 Task: In the Contact  GenesisThompson@nbcnewyork.com, Log Call and save with description: 'customer seeking assistance with integration.'; Select call outcome: 'Busy '; Select call Direction: Inbound; Add date: '23 September, 2023' and time 3:00:PM. Logged in from softage.1@softage.net
Action: Mouse moved to (78, 53)
Screenshot: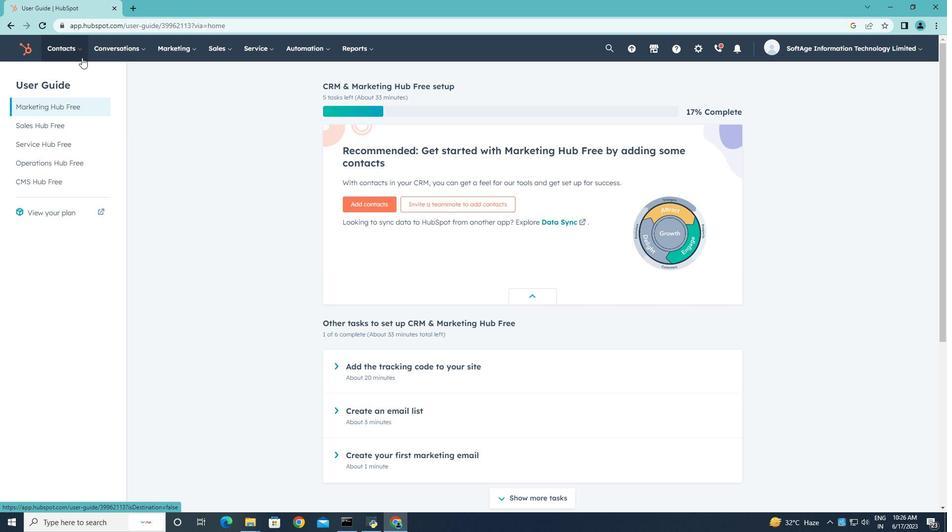 
Action: Mouse pressed left at (78, 53)
Screenshot: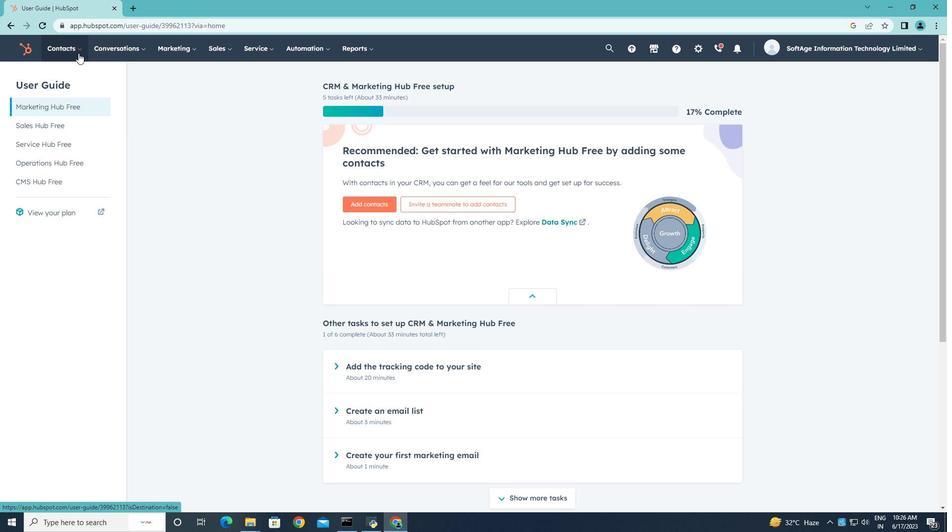 
Action: Mouse moved to (74, 73)
Screenshot: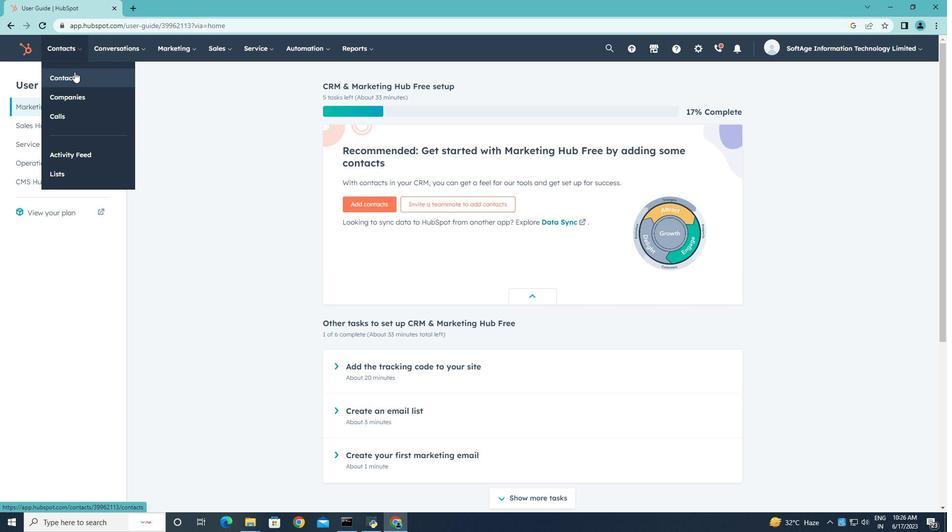 
Action: Mouse pressed left at (74, 73)
Screenshot: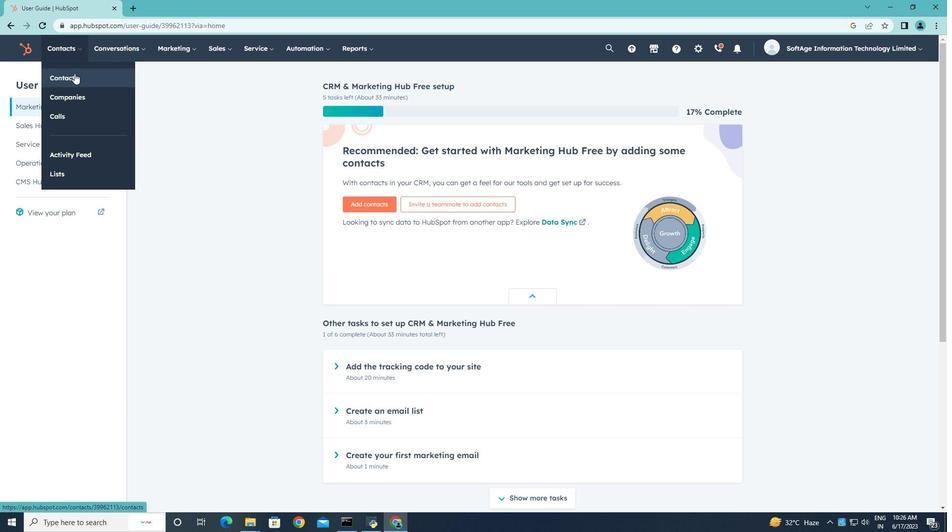 
Action: Mouse moved to (74, 161)
Screenshot: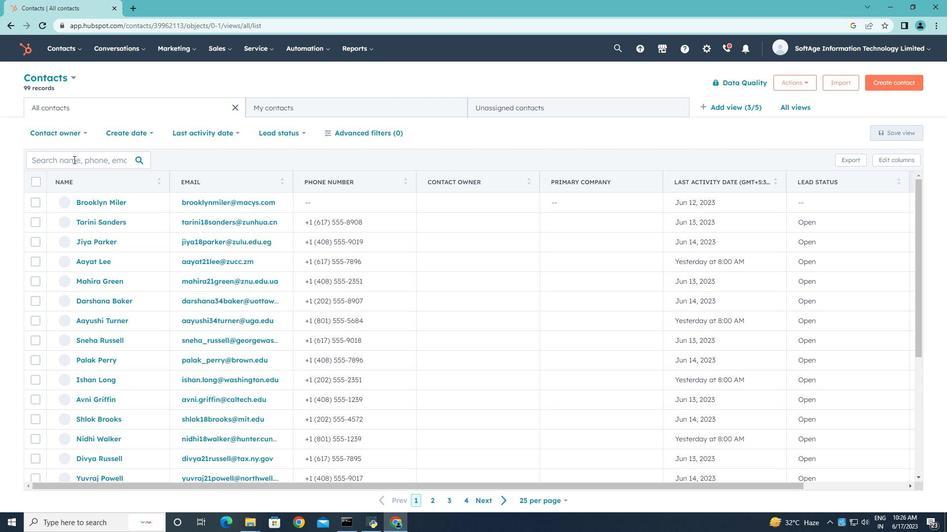 
Action: Mouse pressed left at (74, 161)
Screenshot: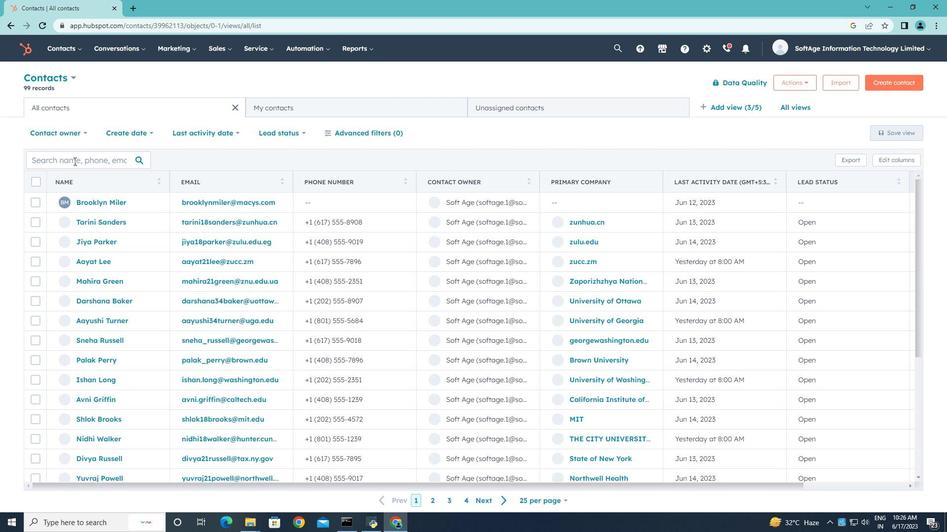 
Action: Mouse moved to (74, 161)
Screenshot: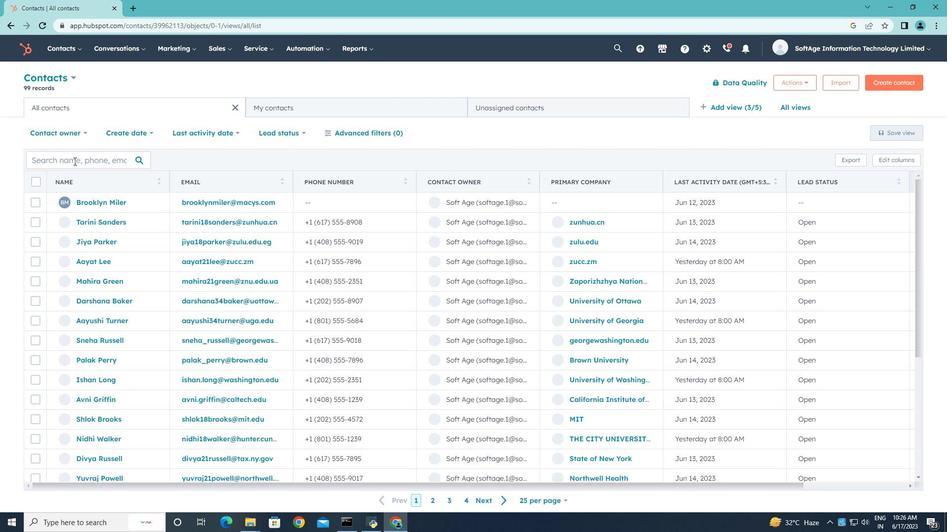 
Action: Key pressed <Key.shift>Genesis<Key.shift>Thompson<Key.shift>@nbcnewyork.com
Screenshot: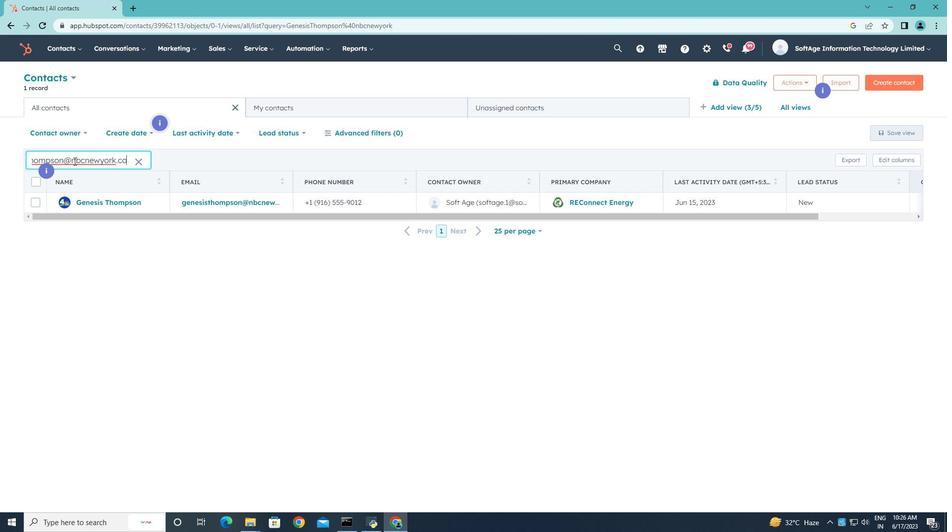 
Action: Mouse moved to (99, 203)
Screenshot: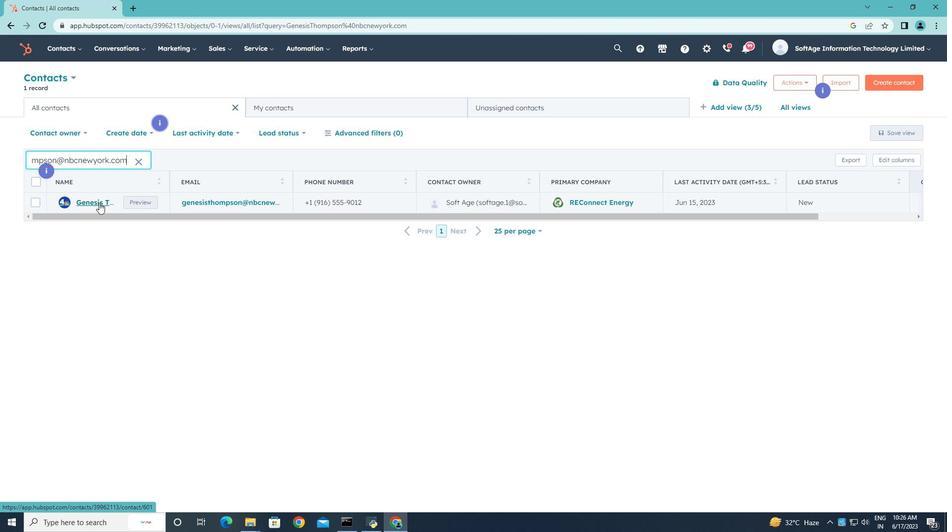 
Action: Mouse pressed left at (99, 203)
Screenshot: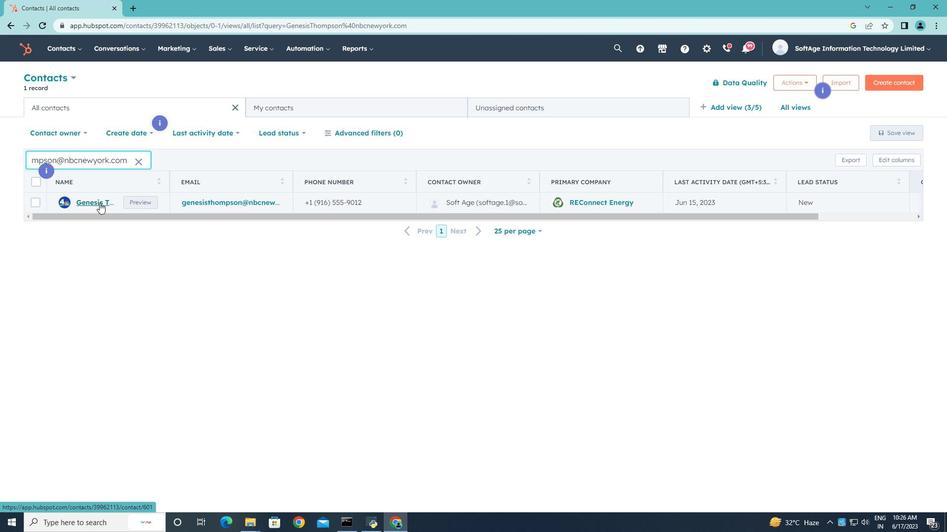
Action: Mouse moved to (196, 167)
Screenshot: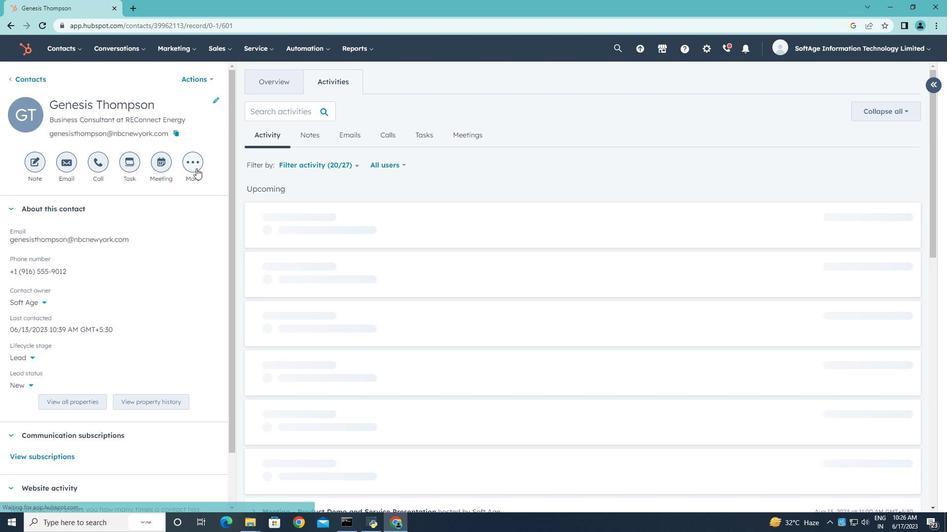 
Action: Mouse pressed left at (196, 167)
Screenshot: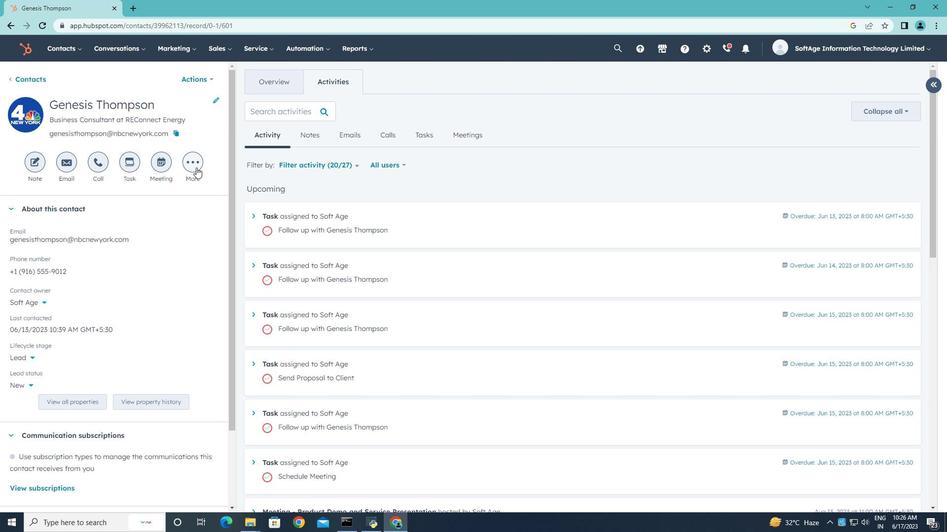 
Action: Mouse moved to (189, 243)
Screenshot: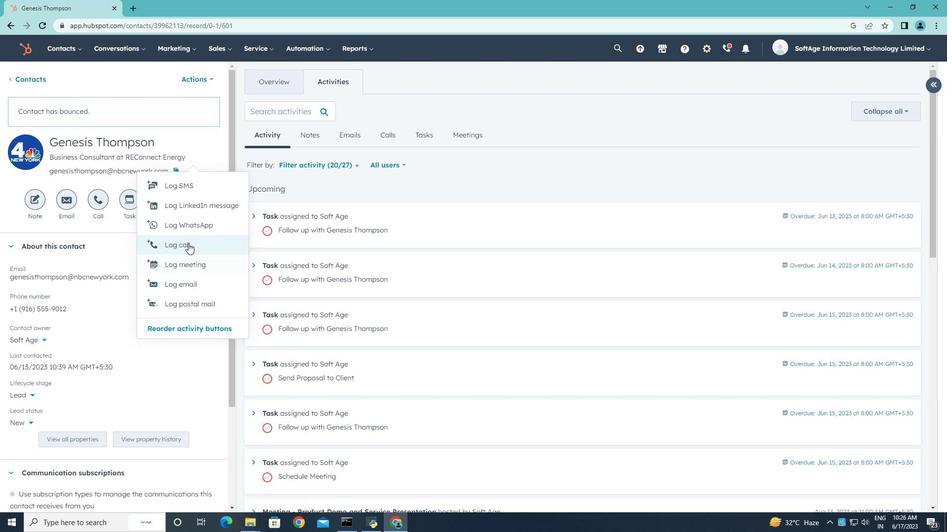 
Action: Mouse pressed left at (189, 243)
Screenshot: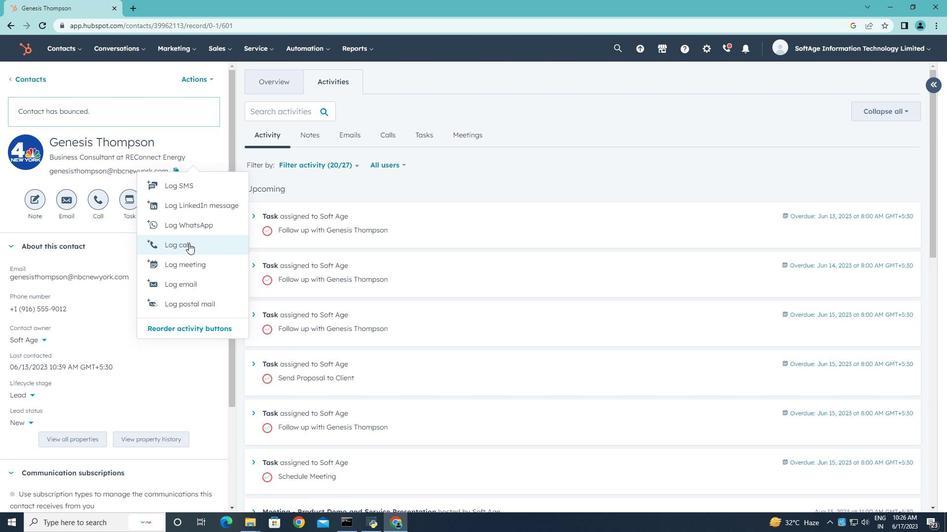 
Action: Mouse moved to (181, 278)
Screenshot: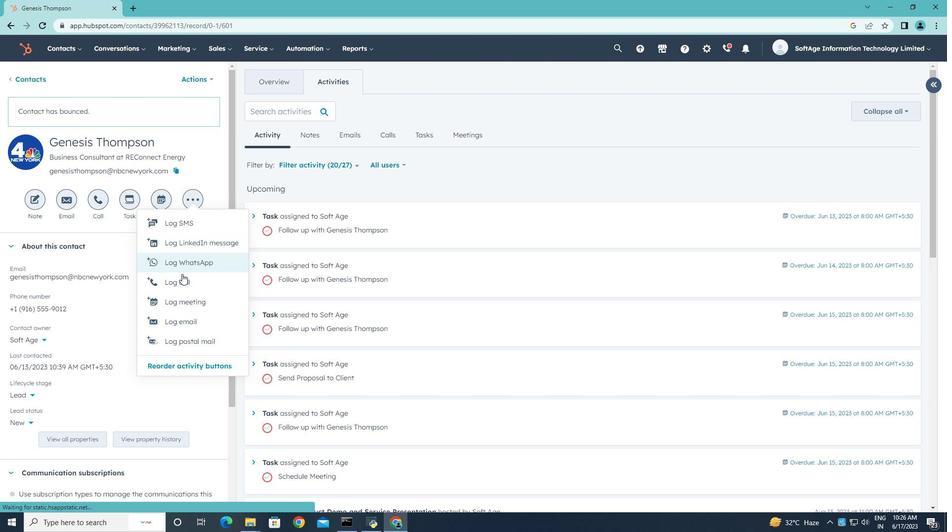 
Action: Mouse pressed left at (181, 278)
Screenshot: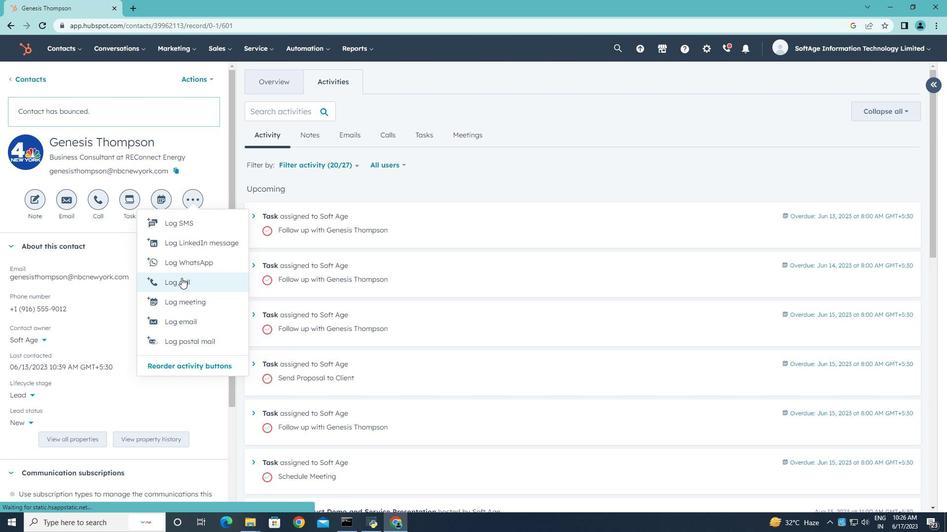 
Action: Key pressed customer<Key.space>seeking<Key.space>assistance<Key.space>with<Key.space>inter<Key.backspace>gration.
Screenshot: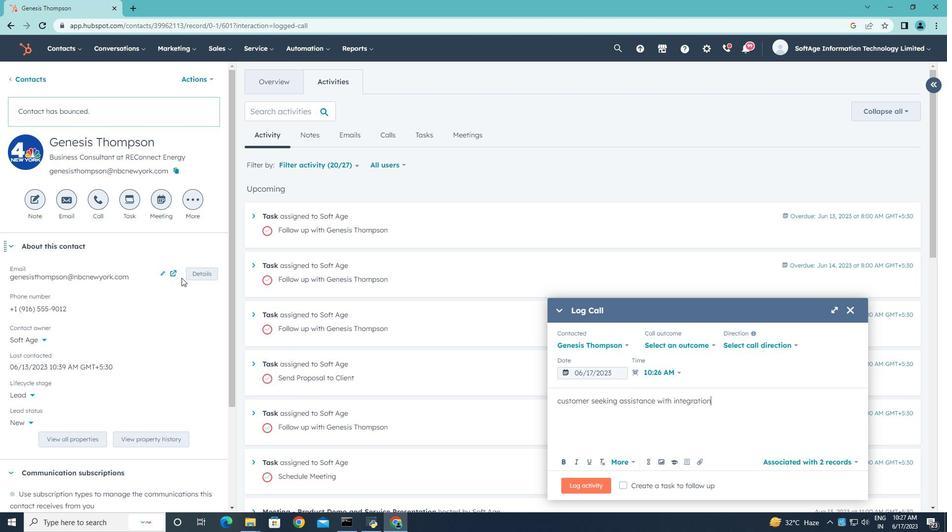 
Action: Mouse moved to (715, 346)
Screenshot: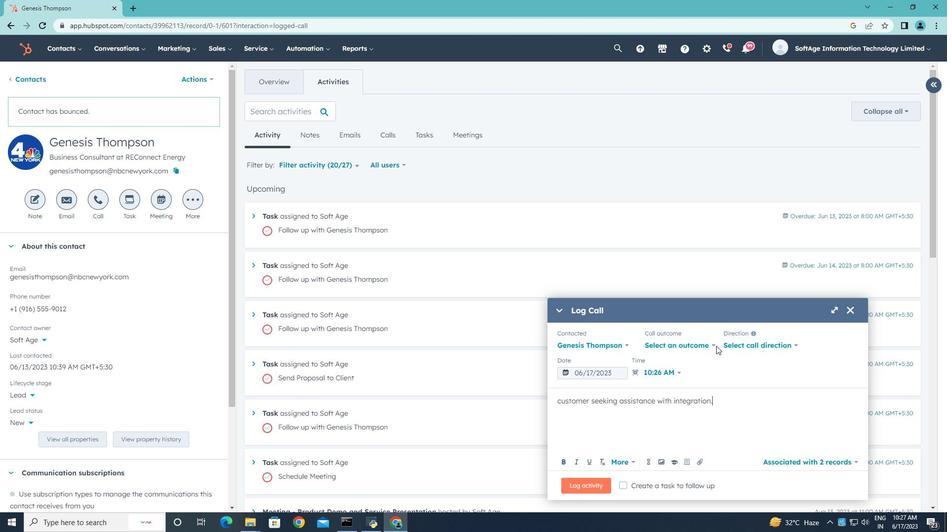
Action: Mouse pressed left at (715, 346)
Screenshot: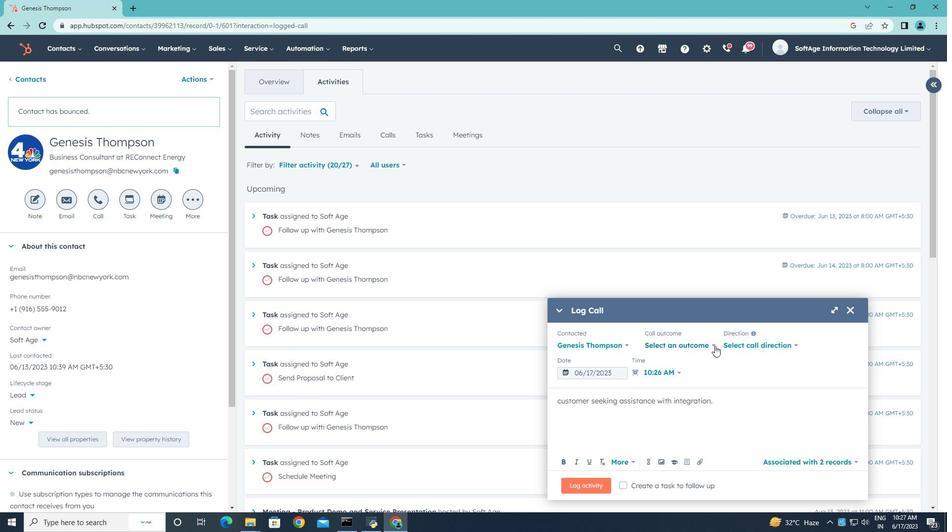 
Action: Mouse moved to (690, 372)
Screenshot: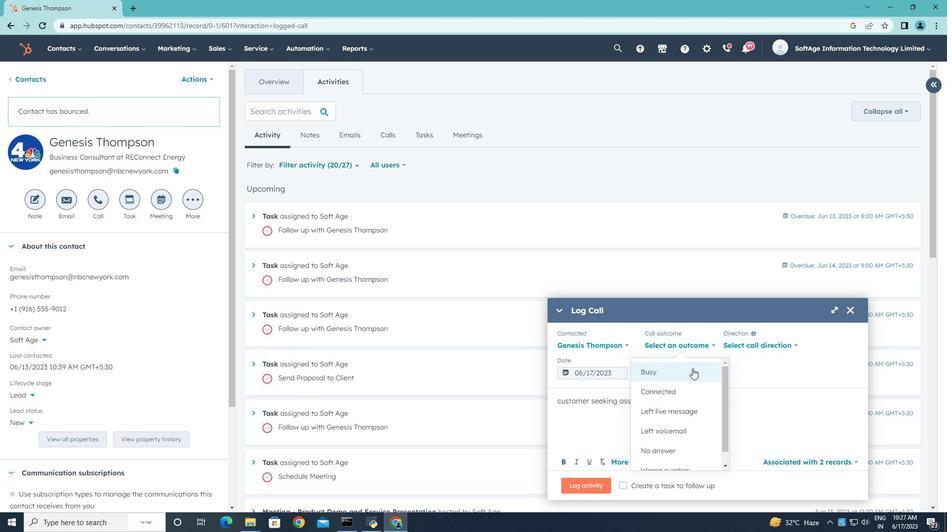
Action: Mouse pressed left at (690, 372)
Screenshot: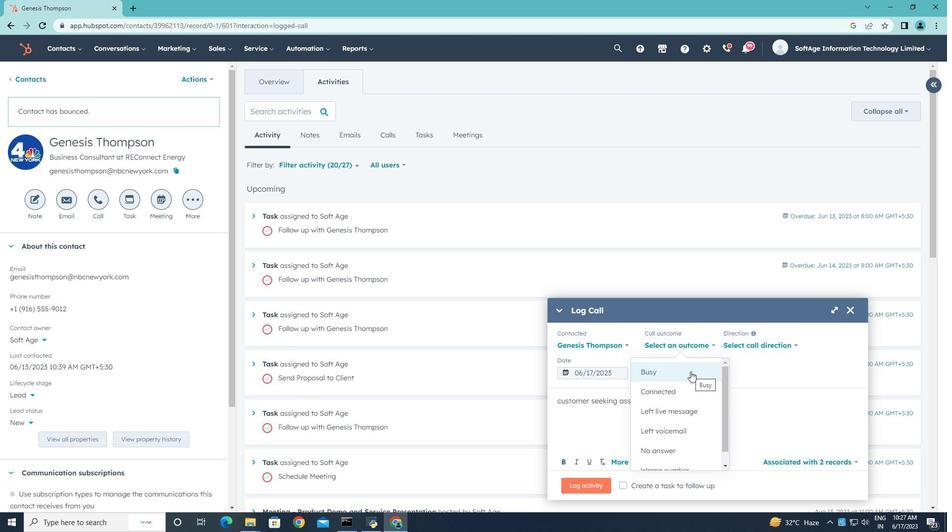 
Action: Mouse moved to (749, 345)
Screenshot: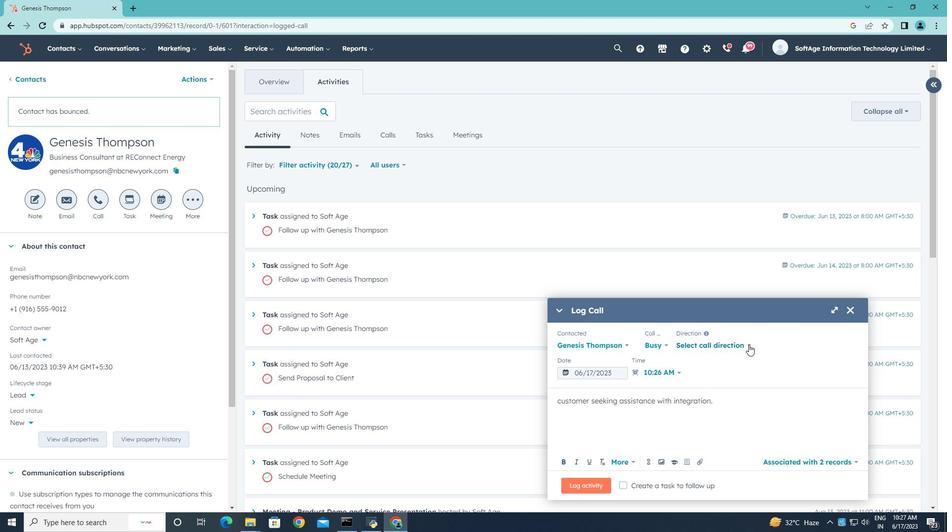 
Action: Mouse pressed left at (749, 345)
Screenshot: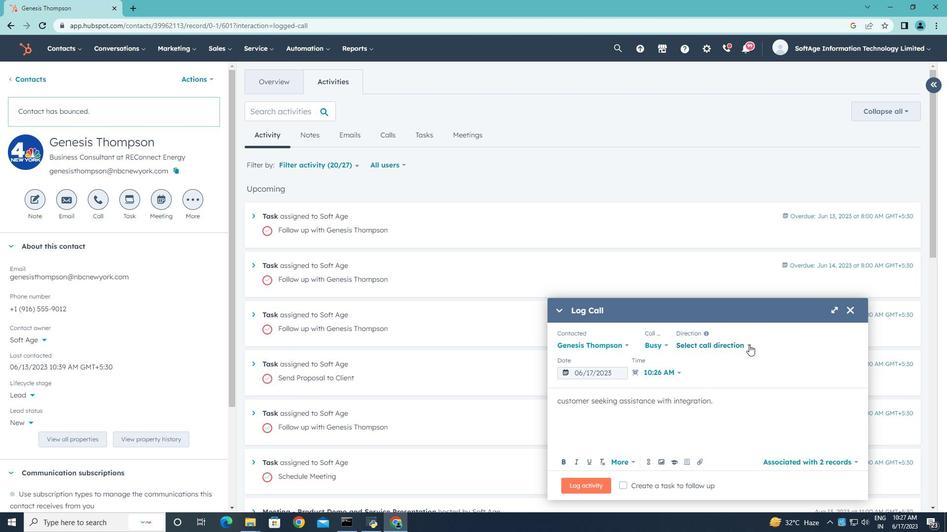 
Action: Mouse moved to (725, 371)
Screenshot: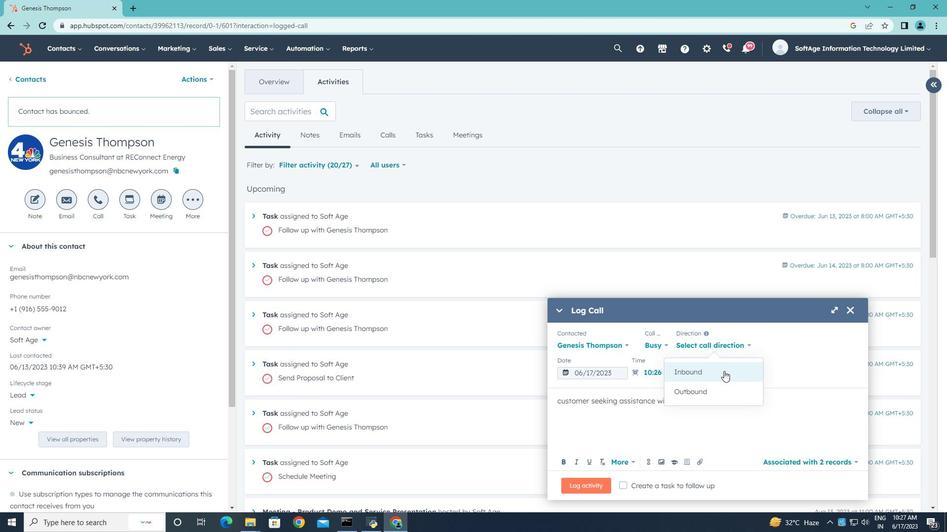 
Action: Mouse pressed left at (725, 371)
Screenshot: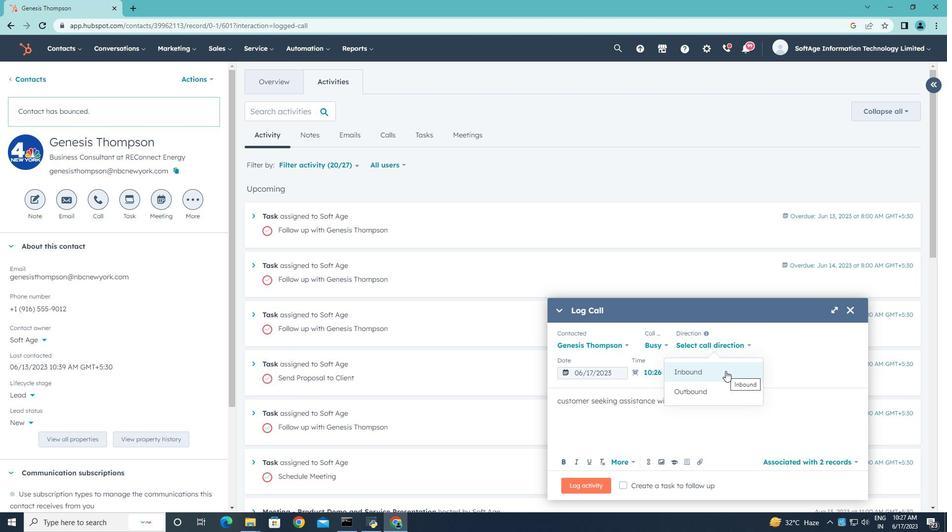 
Action: Mouse moved to (622, 375)
Screenshot: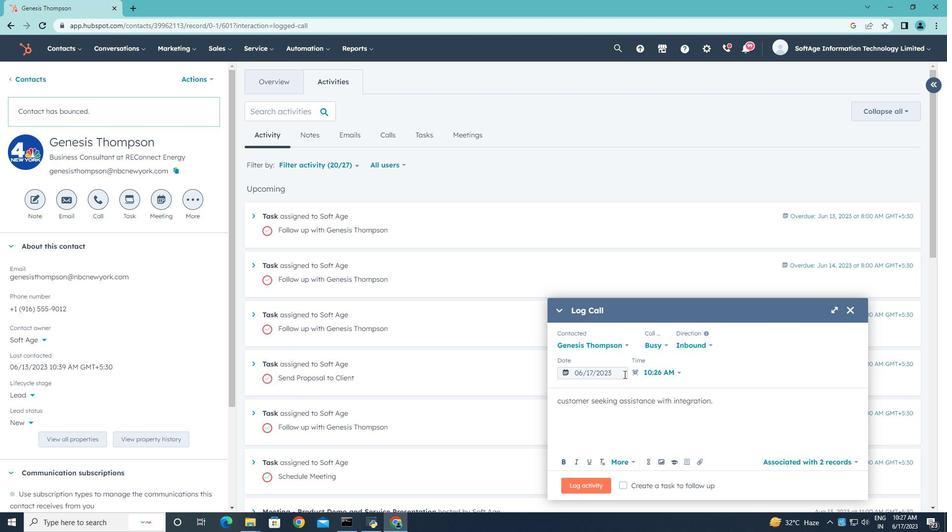 
Action: Mouse pressed left at (622, 375)
Screenshot: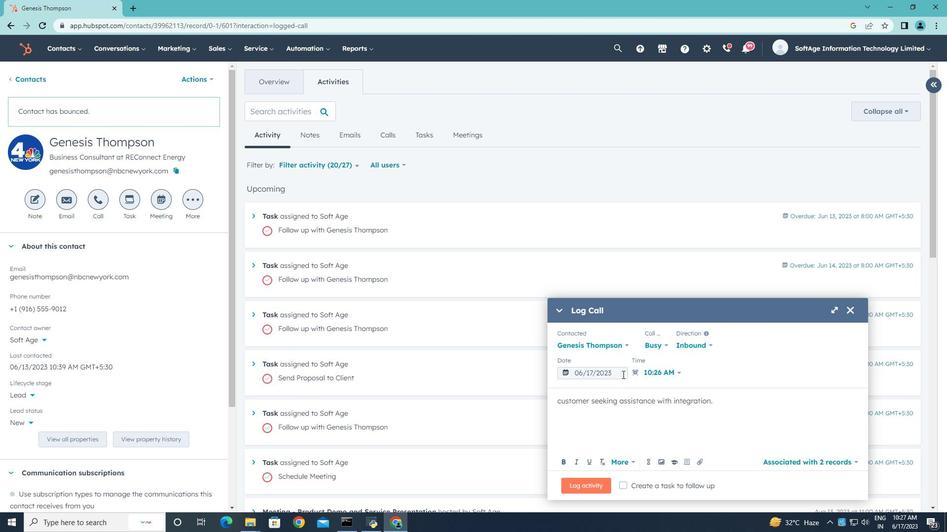 
Action: Mouse moved to (686, 212)
Screenshot: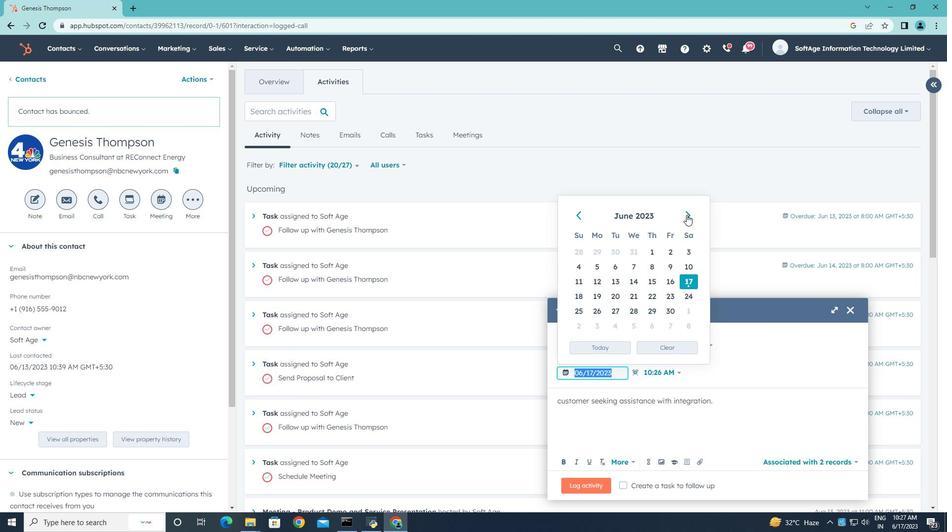 
Action: Mouse pressed left at (686, 212)
Screenshot: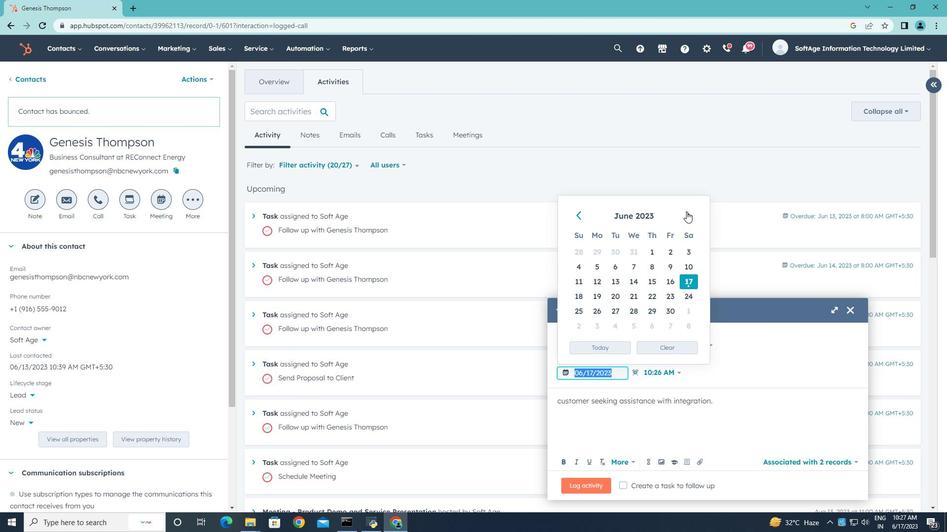 
Action: Mouse pressed left at (686, 212)
Screenshot: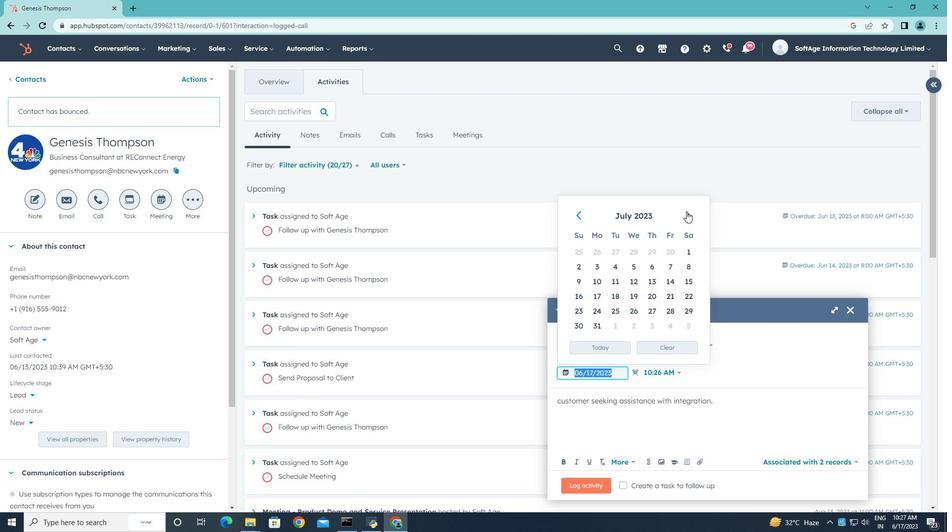 
Action: Mouse pressed left at (686, 212)
Screenshot: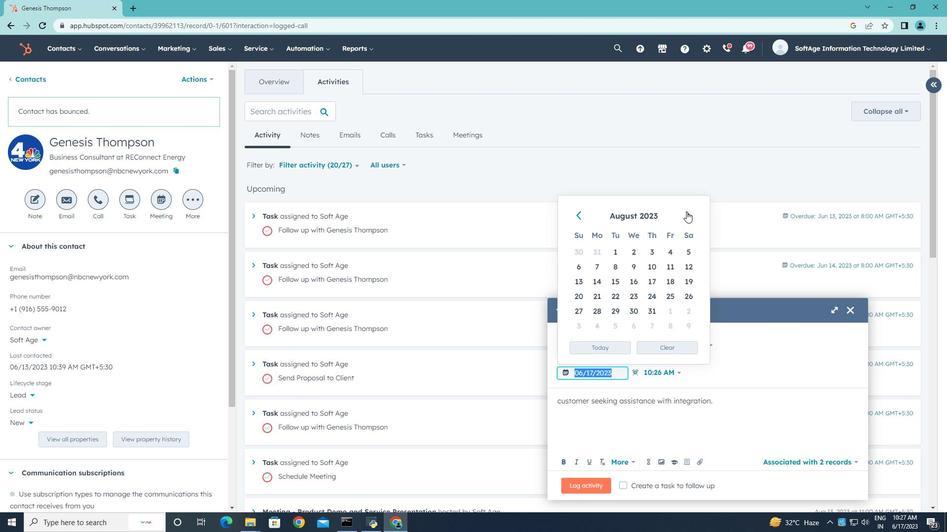 
Action: Mouse moved to (694, 297)
Screenshot: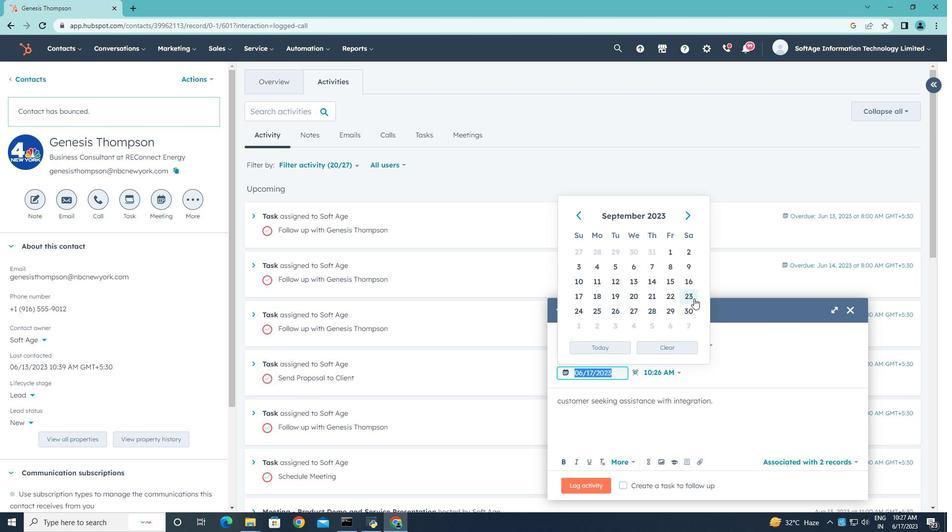 
Action: Mouse pressed left at (694, 297)
Screenshot: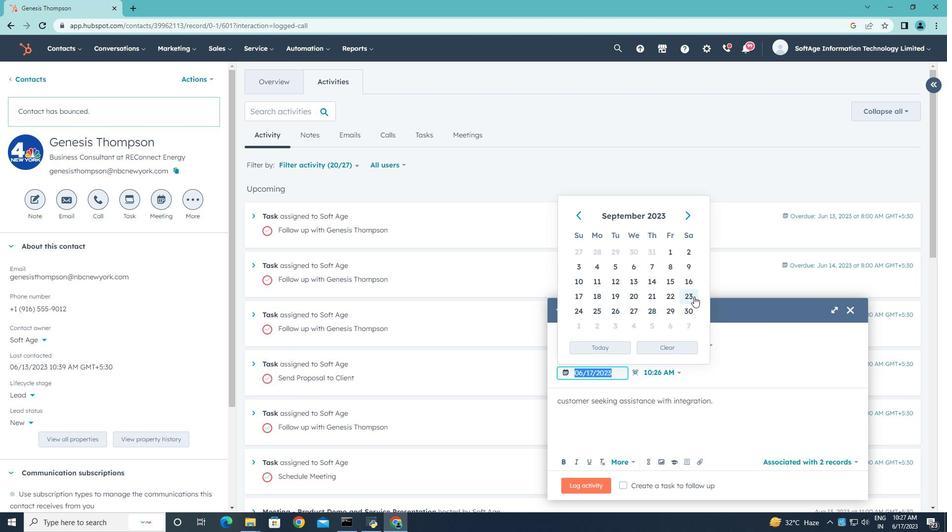 
Action: Mouse moved to (680, 374)
Screenshot: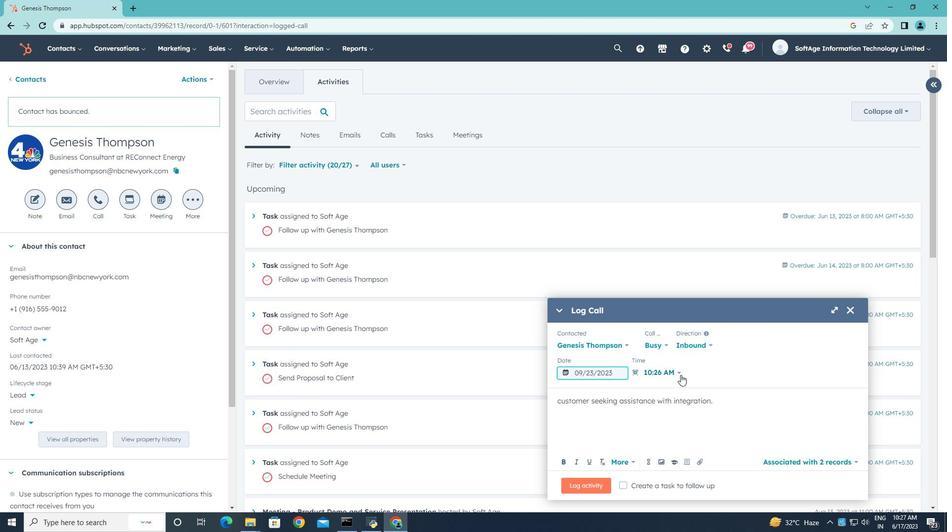 
Action: Mouse pressed left at (680, 374)
Screenshot: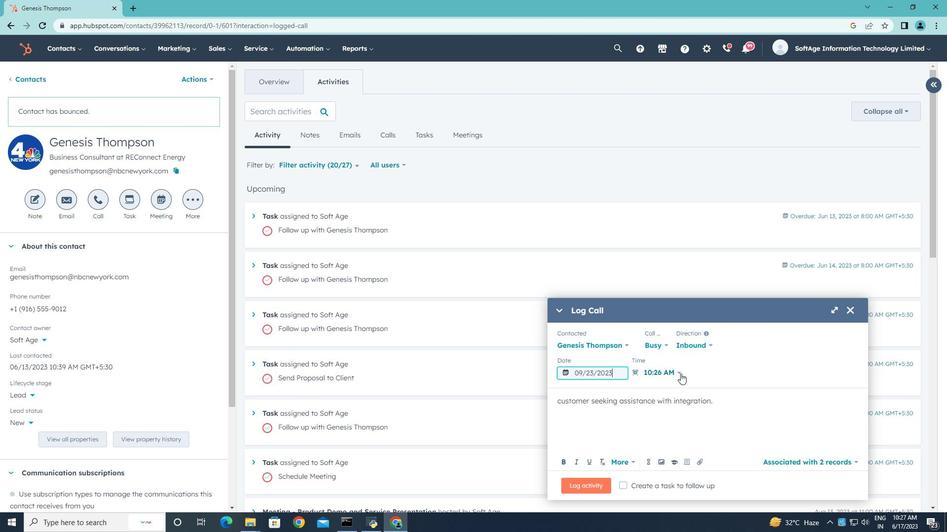 
Action: Mouse moved to (670, 316)
Screenshot: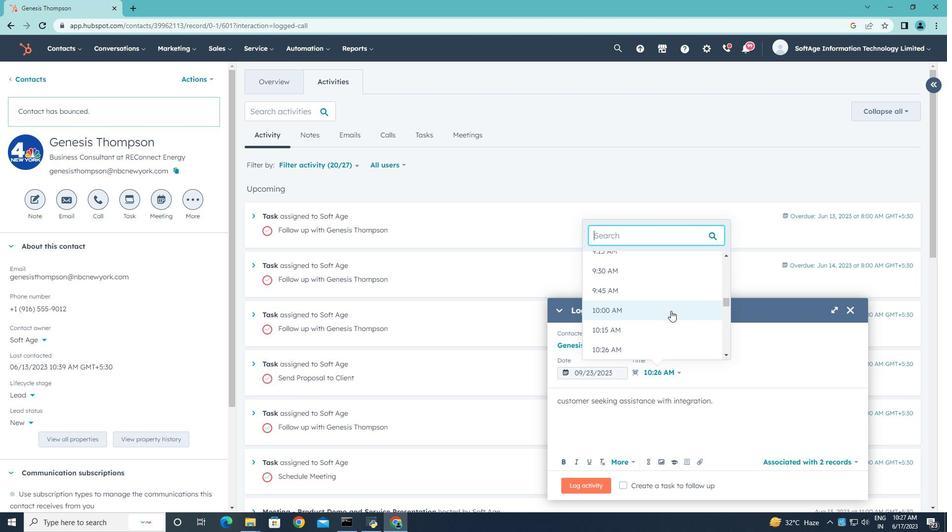 
Action: Mouse scrolled (670, 315) with delta (0, 0)
Screenshot: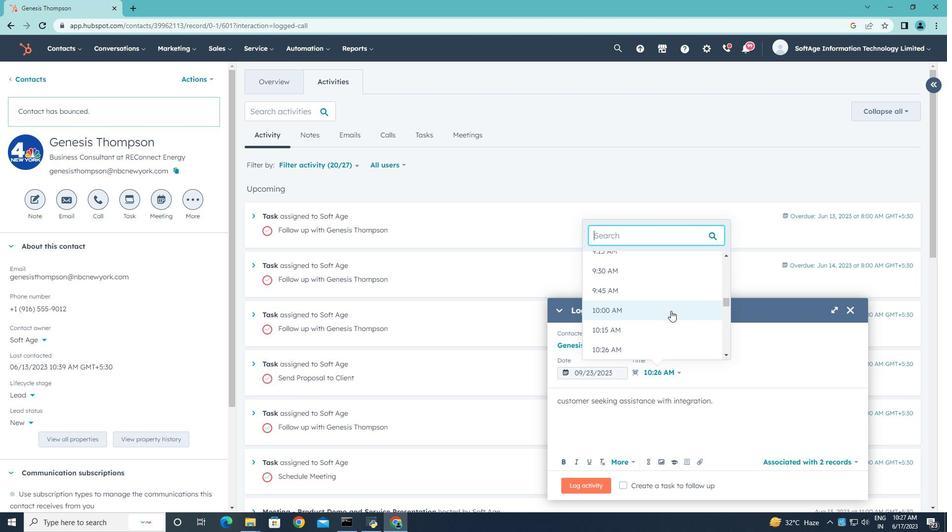 
Action: Mouse scrolled (670, 315) with delta (0, 0)
Screenshot: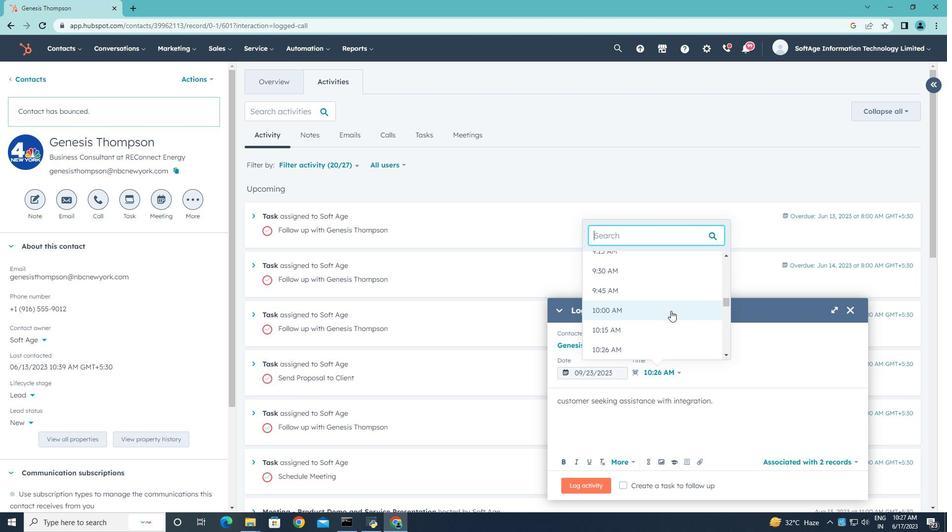 
Action: Mouse scrolled (670, 315) with delta (0, 0)
Screenshot: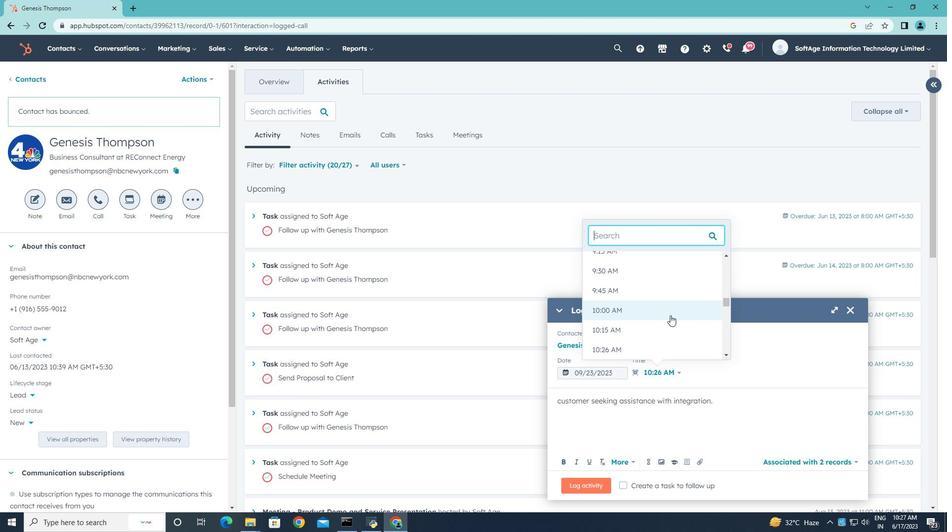 
Action: Mouse scrolled (670, 315) with delta (0, 0)
Screenshot: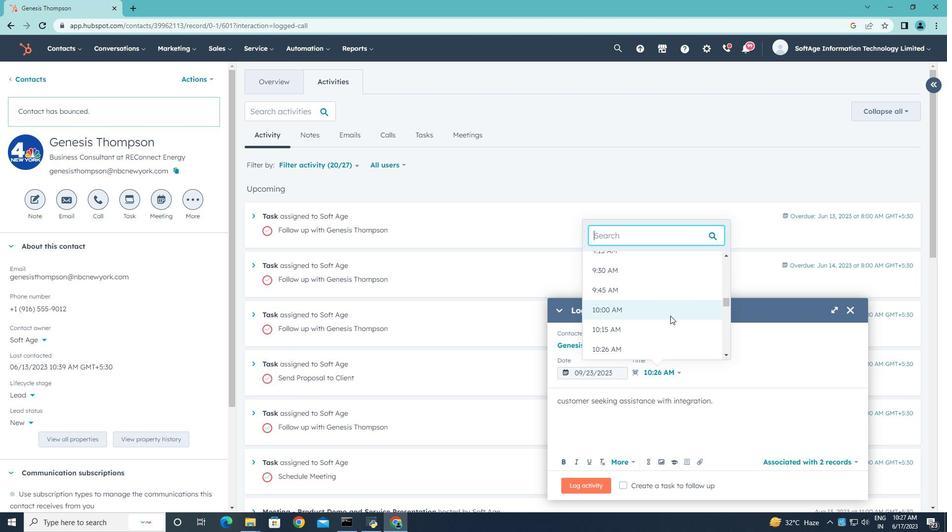 
Action: Mouse scrolled (670, 315) with delta (0, 0)
Screenshot: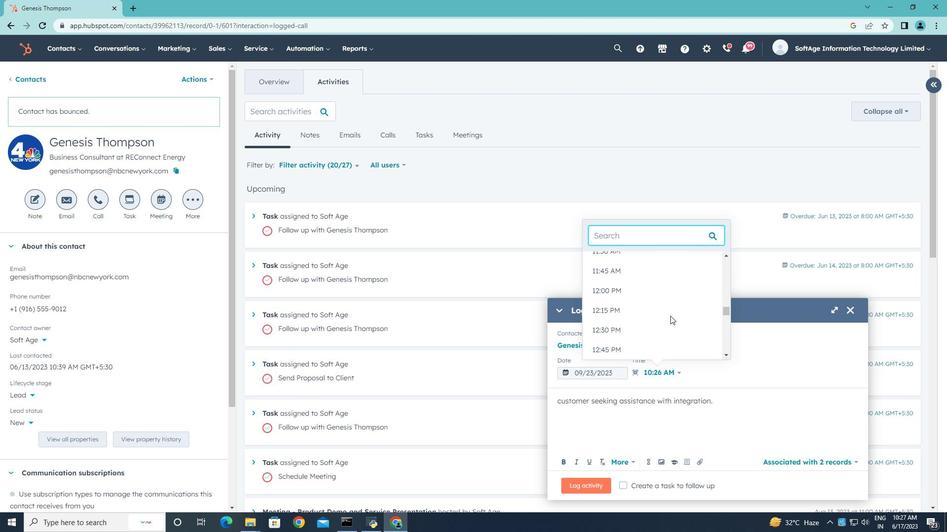 
Action: Mouse scrolled (670, 315) with delta (0, 0)
Screenshot: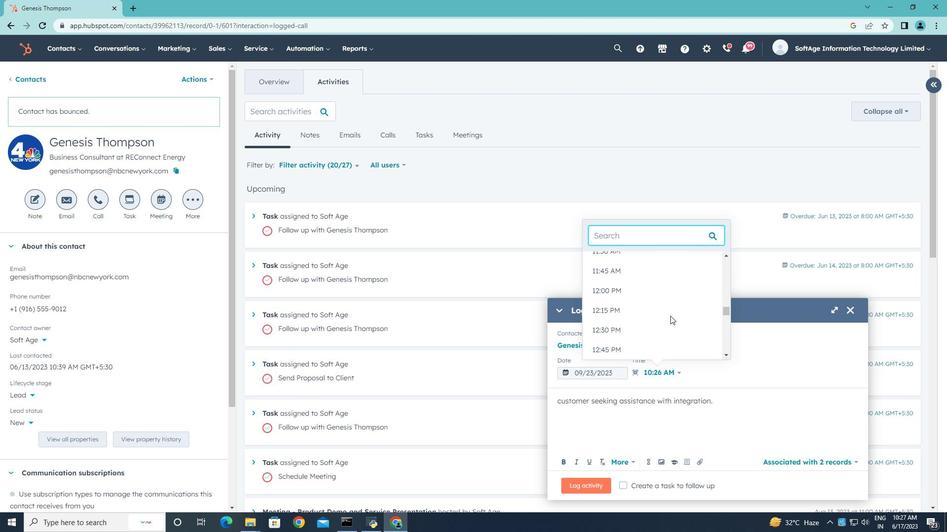 
Action: Mouse scrolled (670, 315) with delta (0, 0)
Screenshot: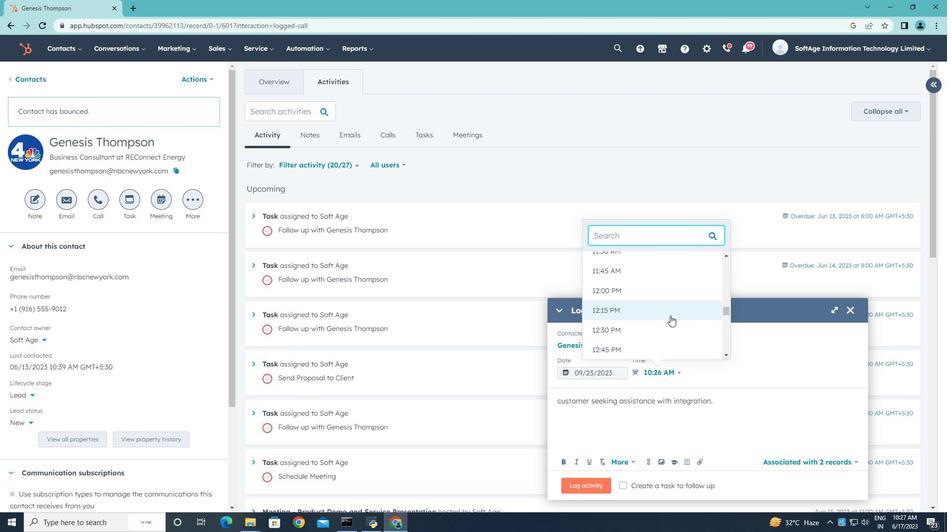
Action: Mouse scrolled (670, 315) with delta (0, 0)
Screenshot: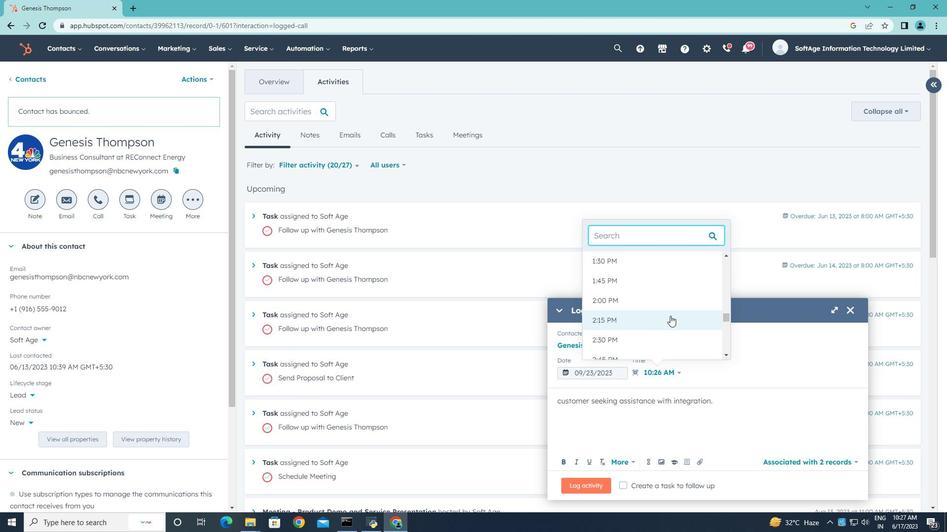 
Action: Mouse moved to (655, 331)
Screenshot: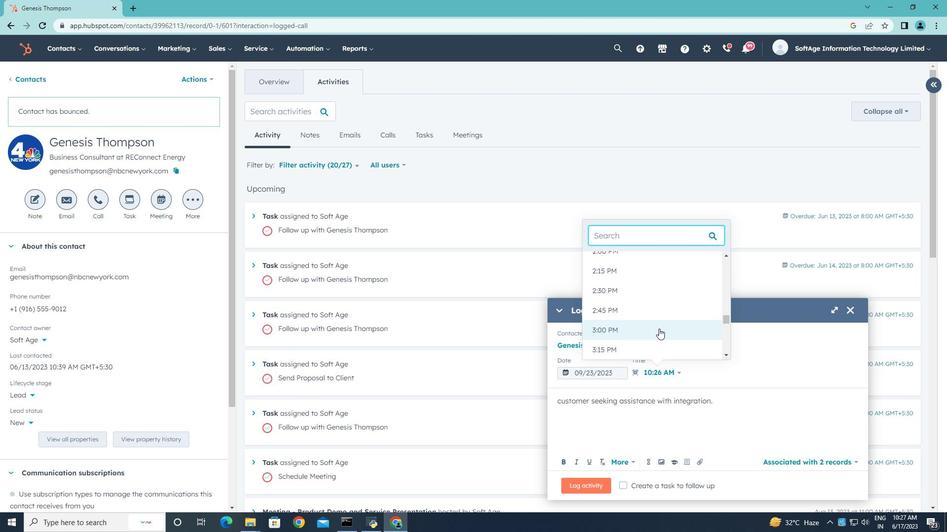 
Action: Mouse pressed left at (655, 331)
Screenshot: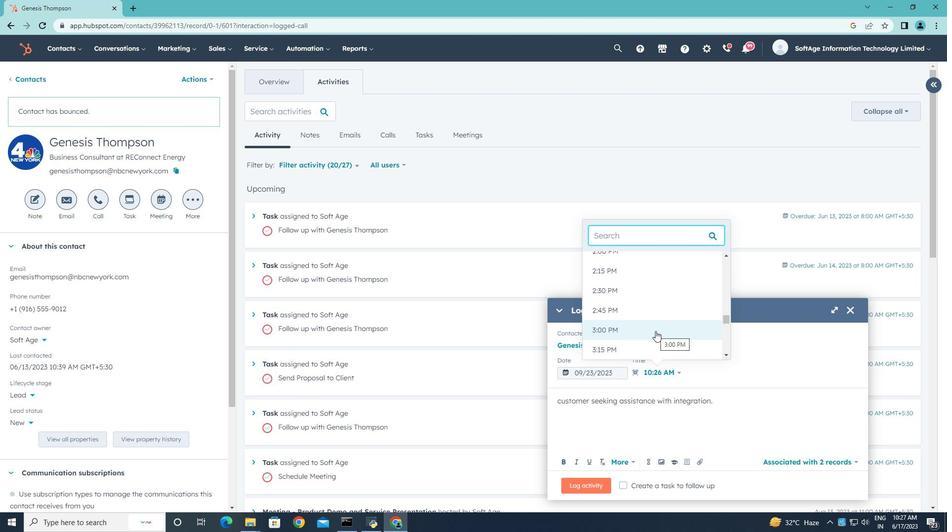
Action: Mouse moved to (593, 486)
Screenshot: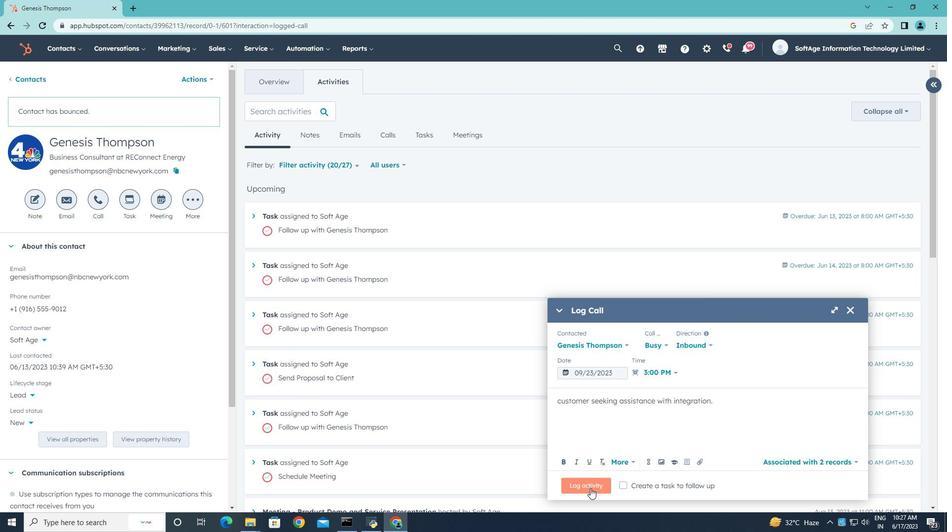 
Action: Mouse pressed left at (593, 486)
Screenshot: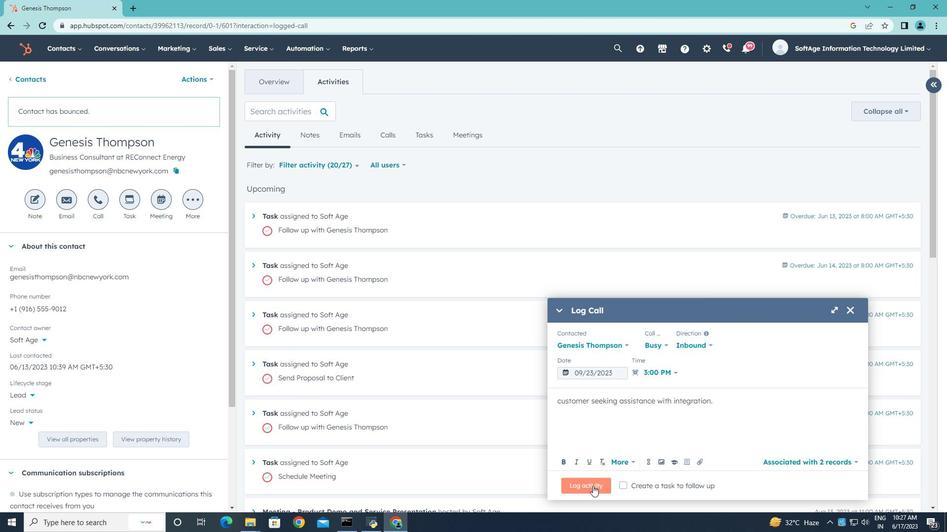 
Action: Mouse moved to (593, 486)
Screenshot: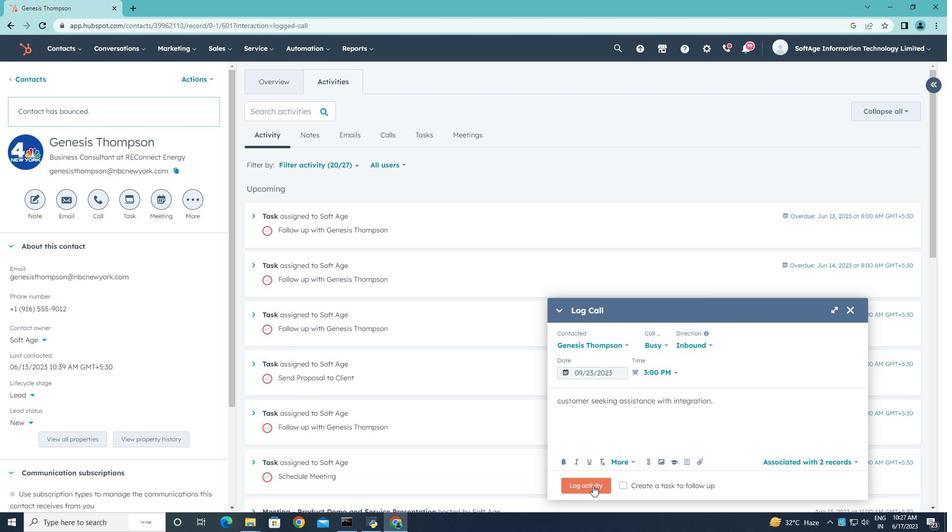 
